 Task: Create Card Affiliate Marketing Campaign in Board Data Visualization to Workspace Content Strategy. Create Card Strategic Management Review in Board IT Asset Management to Workspace Content Strategy. Create Card PPC Ad Campaign in Board Customer Satisfaction Survey Design and Analysis to Workspace Content Strategy
Action: Mouse moved to (34, 254)
Screenshot: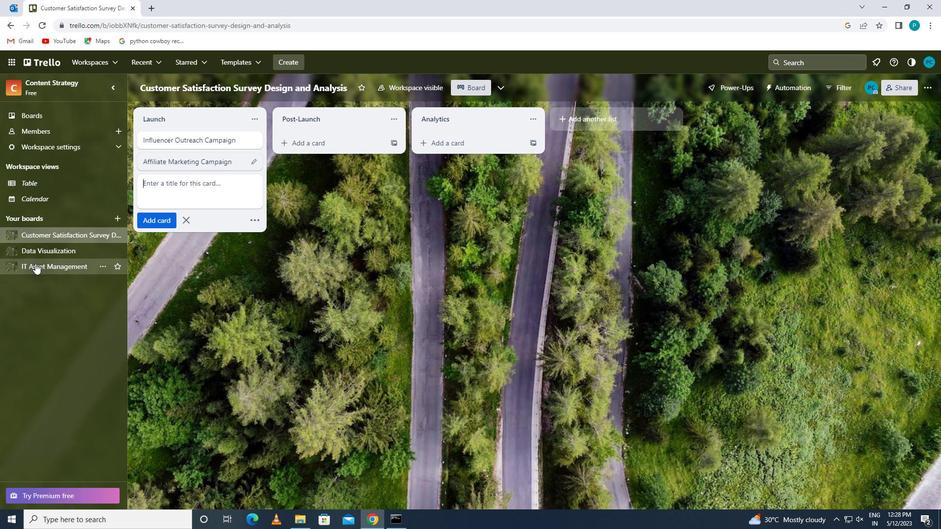 
Action: Mouse pressed left at (34, 254)
Screenshot: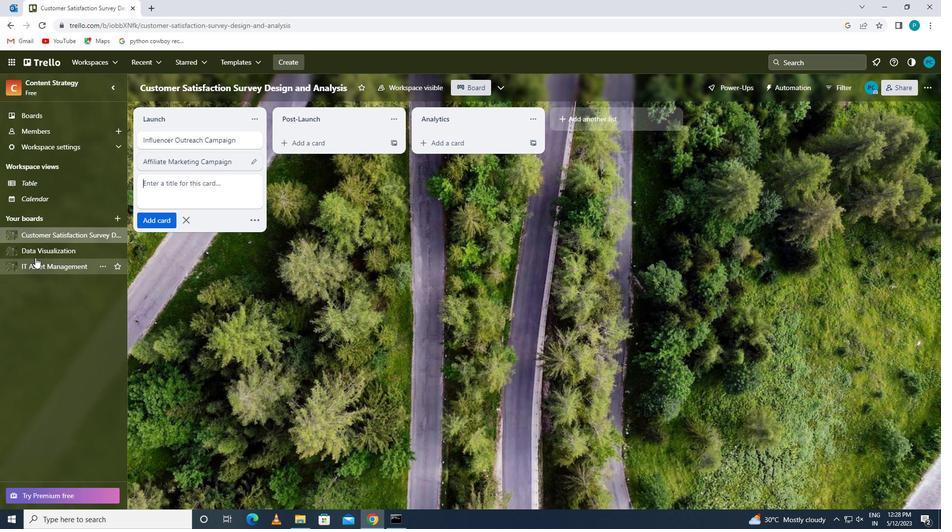 
Action: Mouse moved to (176, 178)
Screenshot: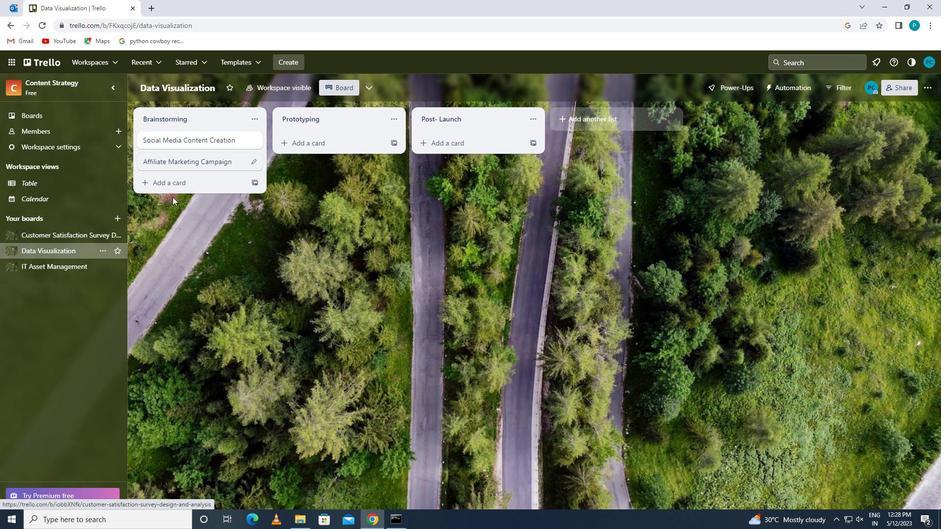
Action: Mouse pressed left at (176, 178)
Screenshot: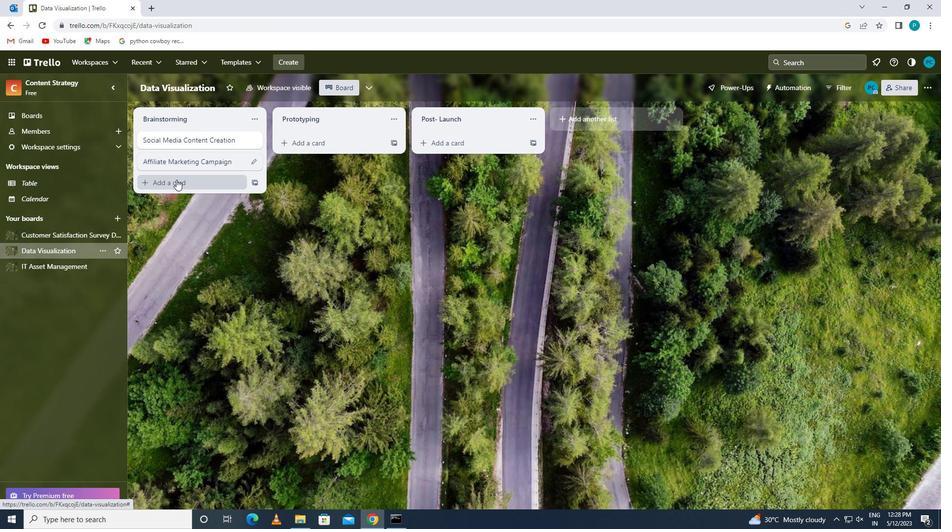 
Action: Mouse moved to (177, 191)
Screenshot: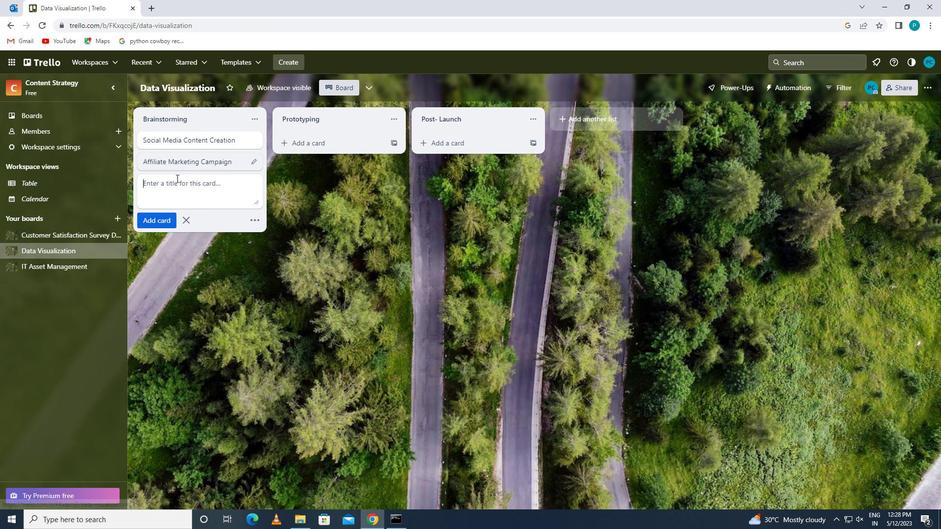 
Action: Key pressed <Key.caps_lock>a<Key.caps_lock>ffiliate<Key.space><Key.caps_lock>m<Key.caps_lock>arketing<Key.space><Key.caps_lock>c<Key.caps_lock>ampaign
Screenshot: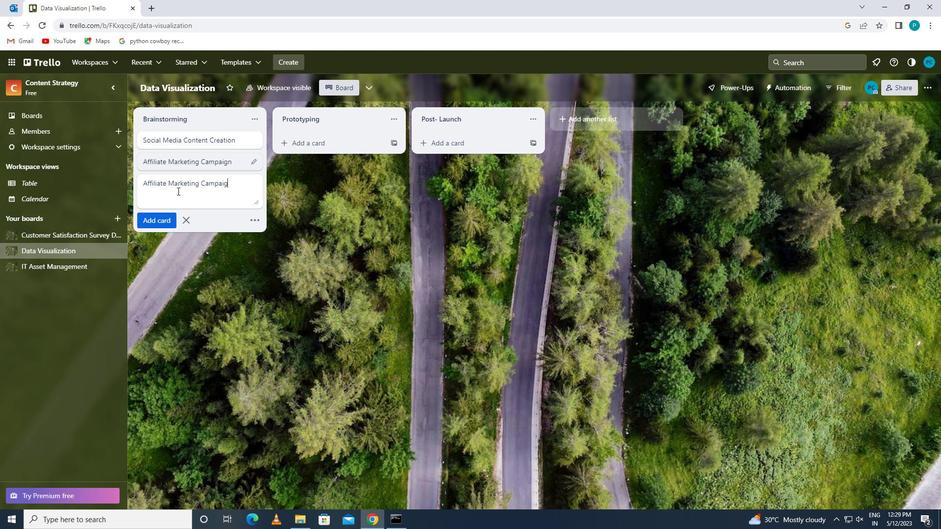 
Action: Mouse moved to (164, 216)
Screenshot: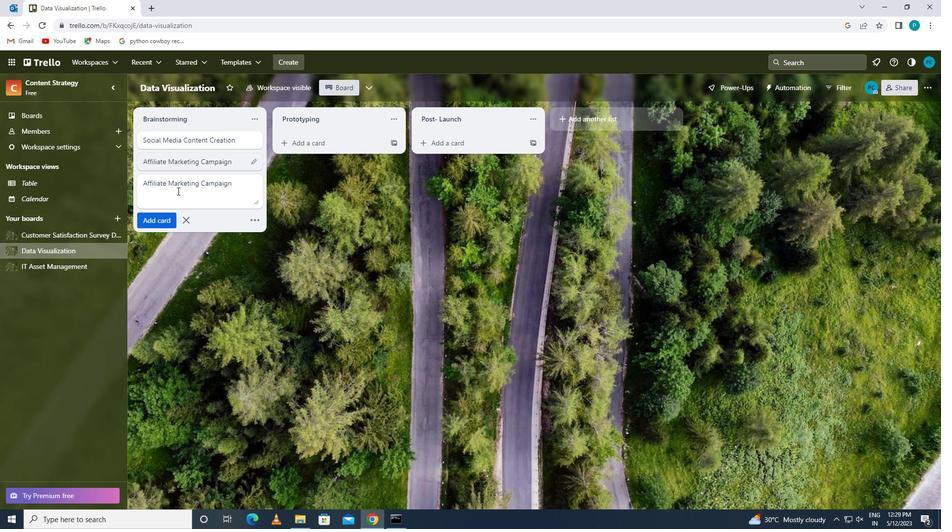 
Action: Mouse pressed left at (164, 216)
Screenshot: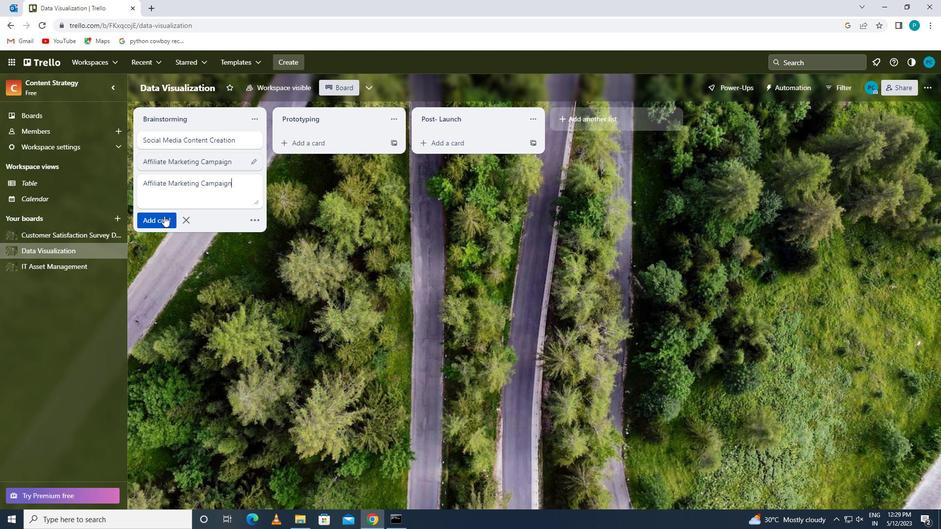 
Action: Mouse moved to (70, 265)
Screenshot: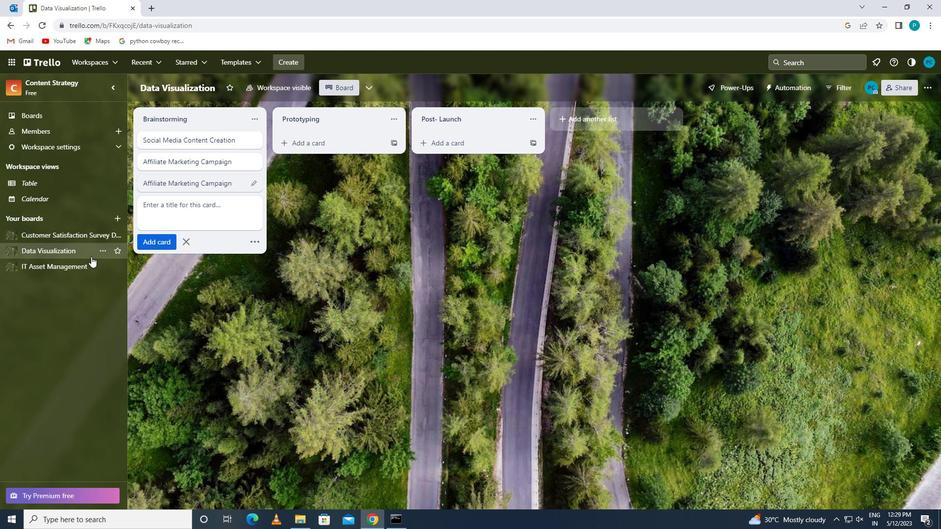 
Action: Mouse pressed left at (70, 265)
Screenshot: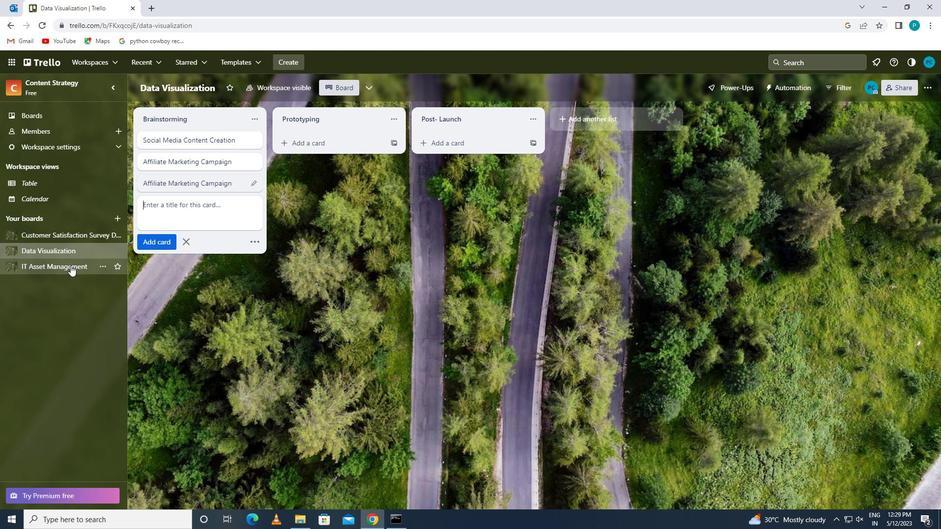 
Action: Mouse moved to (160, 195)
Screenshot: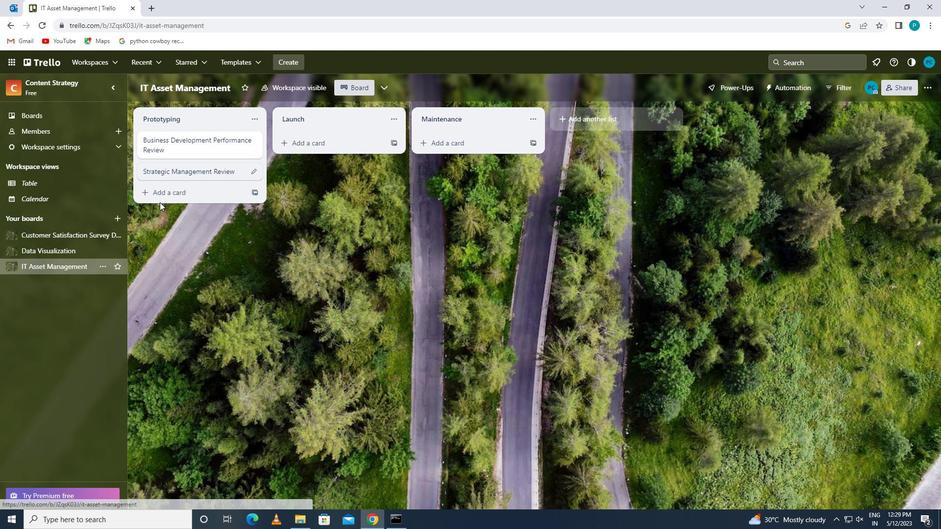 
Action: Mouse pressed left at (160, 195)
Screenshot: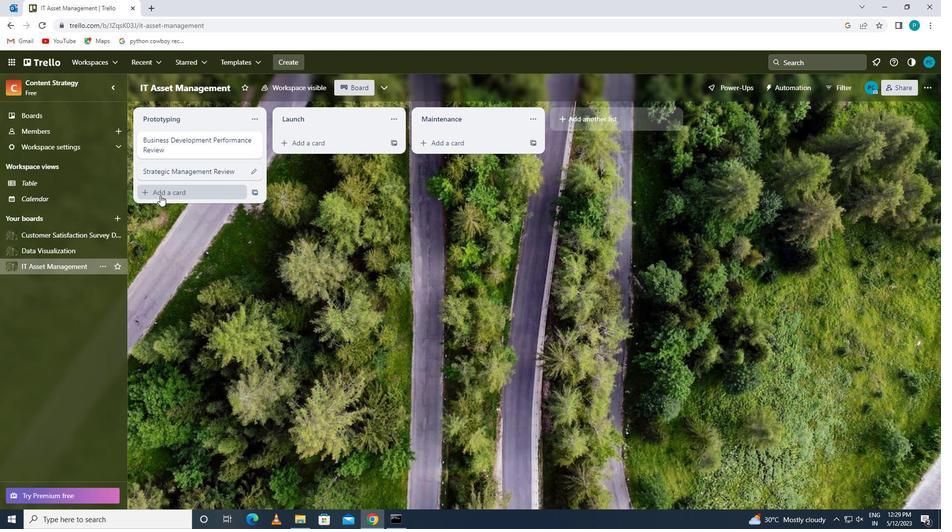 
Action: Key pressed <Key.caps_lock>s<Key.caps_lock>trategic<Key.space><Key.caps_lock>m<Key.caps_lock>anagement<Key.space><Key.caps_lock>e<Key.backspace>r<Key.caps_lock>eview
Screenshot: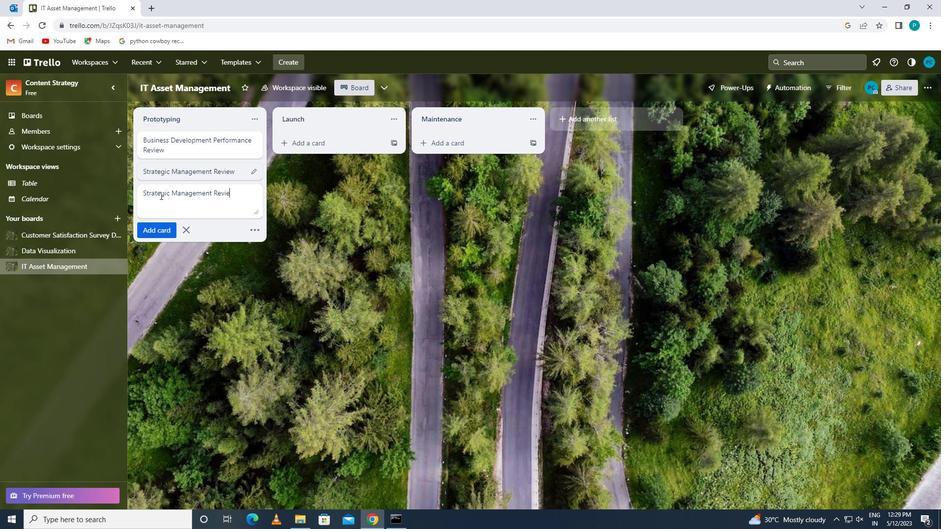 
Action: Mouse moved to (150, 227)
Screenshot: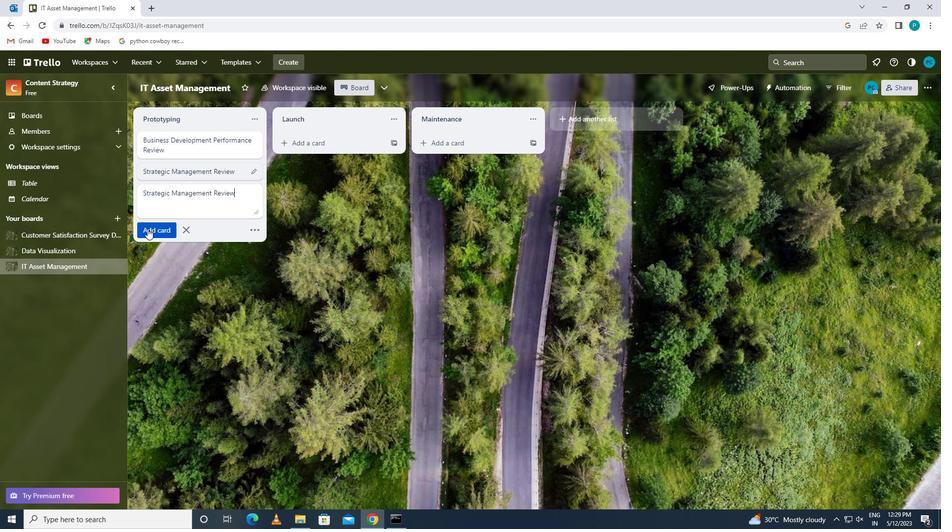 
Action: Mouse pressed left at (150, 227)
Screenshot: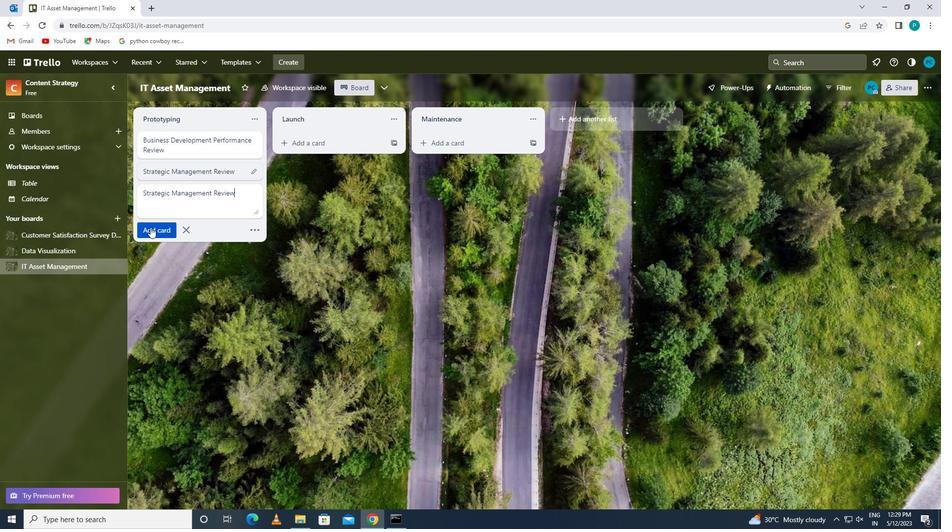 
Action: Mouse moved to (53, 231)
Screenshot: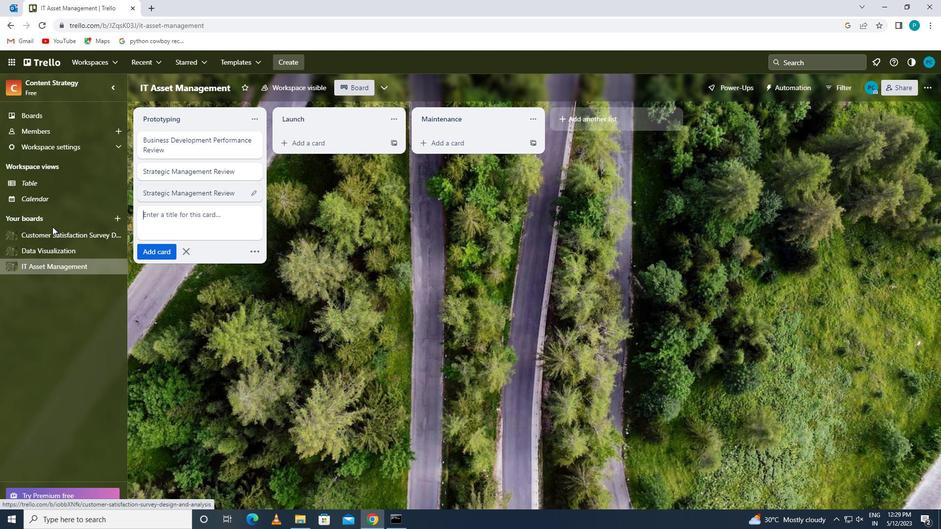 
Action: Mouse pressed left at (53, 231)
Screenshot: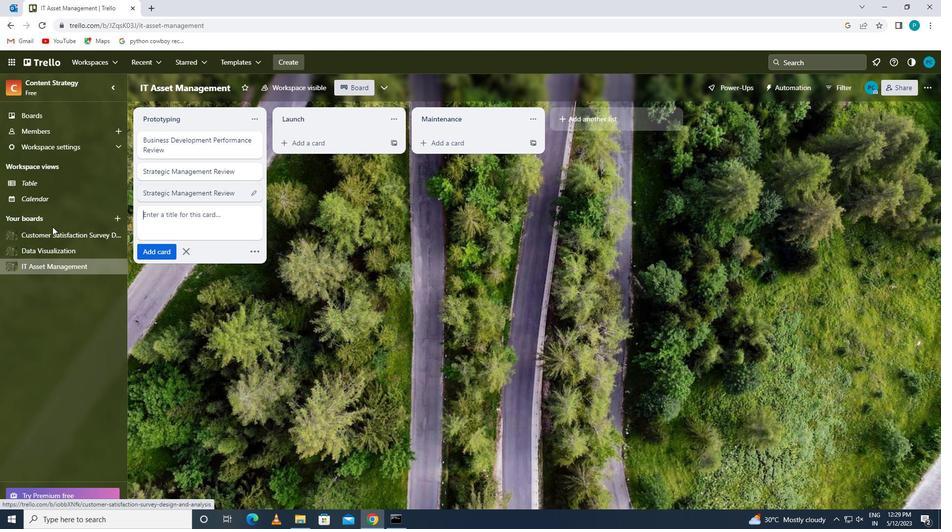 
Action: Mouse moved to (162, 187)
Screenshot: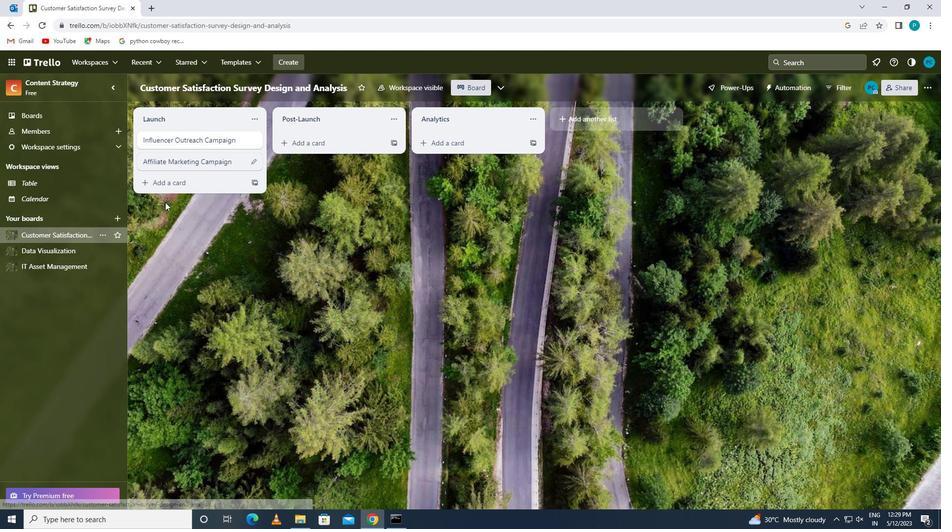 
Action: Mouse pressed left at (162, 187)
Screenshot: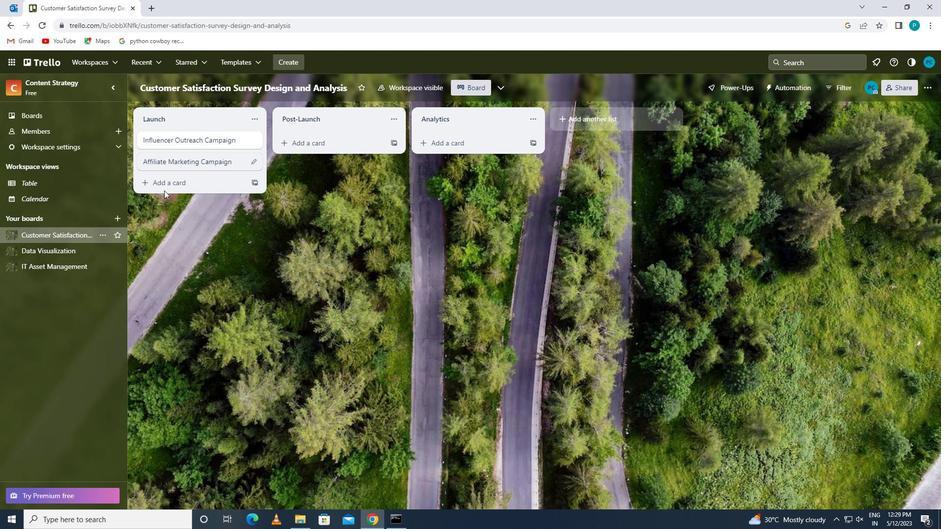 
Action: Key pressed <Key.caps_lock>ppc<Key.space>a<Key.caps_lock>s<Key.backspace>d<Key.space><Key.caps_lock>c<Key.caps_lock>ampaign
Screenshot: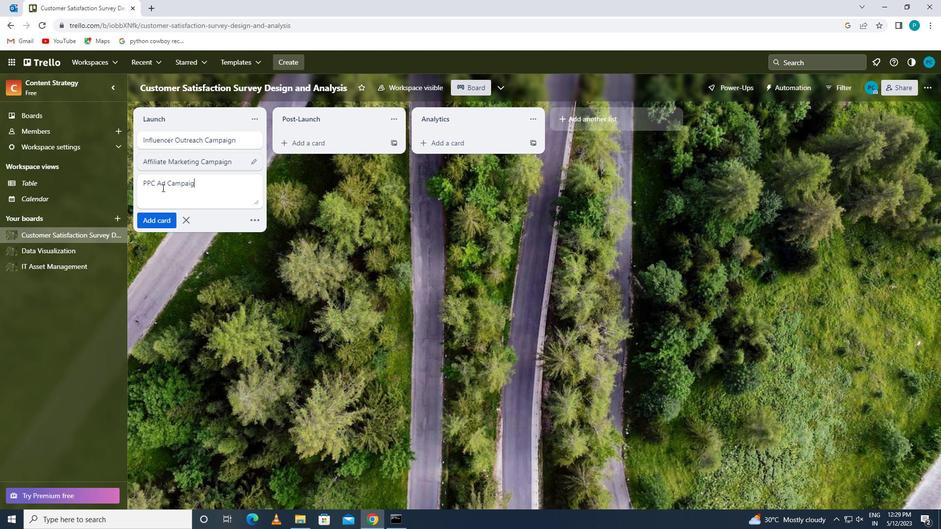 
Action: Mouse moved to (162, 223)
Screenshot: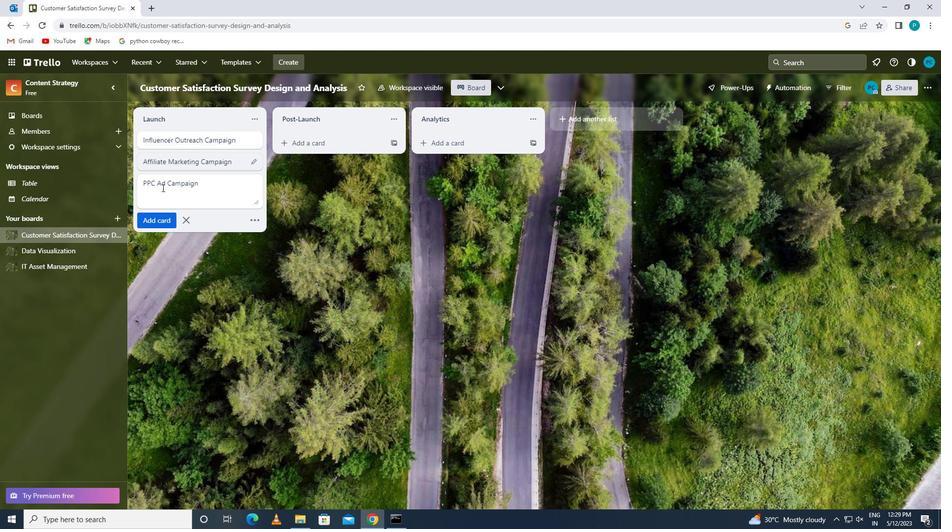 
Action: Mouse pressed left at (162, 223)
Screenshot: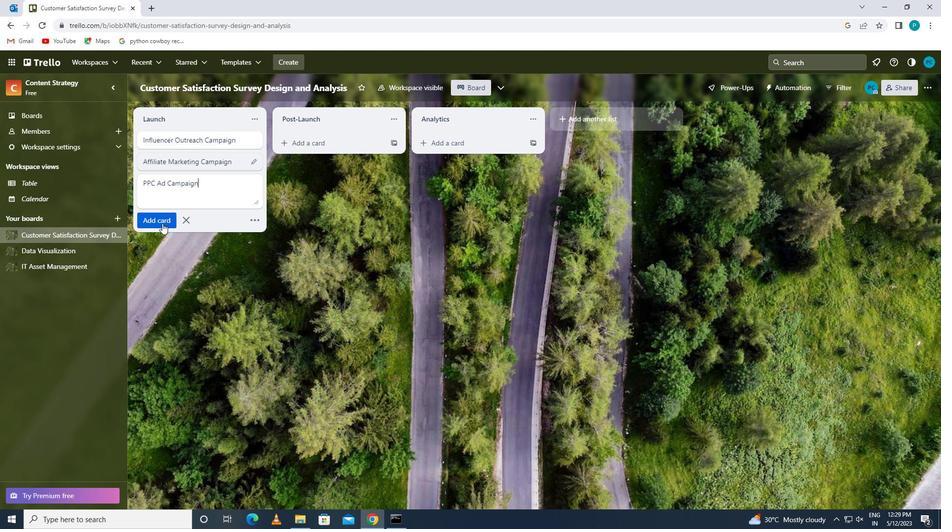 
